 Task: Add the card "SENTRY" for your new game.
Action: Mouse moved to (164, 312)
Screenshot: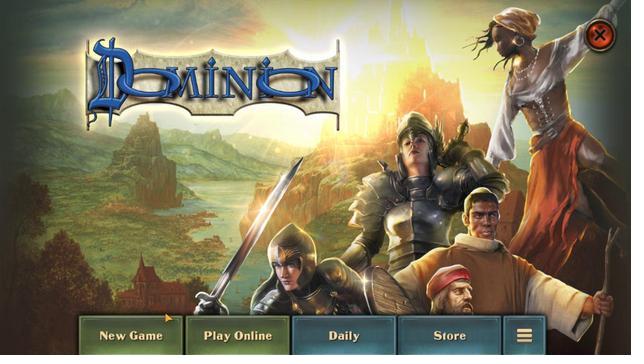 
Action: Mouse pressed left at (164, 312)
Screenshot: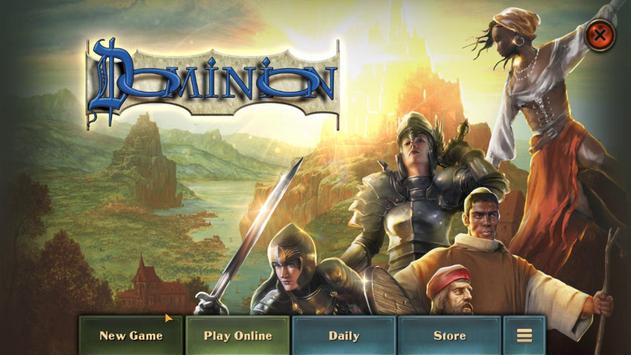 
Action: Mouse moved to (296, 79)
Screenshot: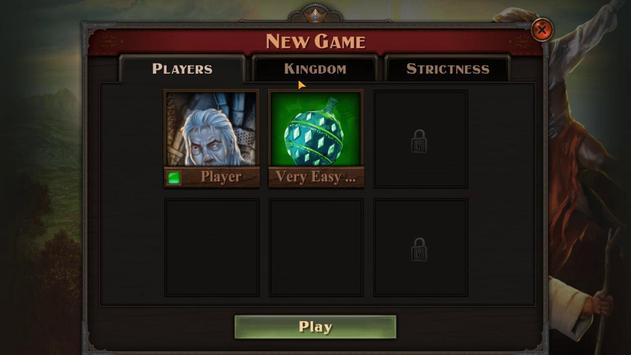
Action: Mouse pressed left at (296, 79)
Screenshot: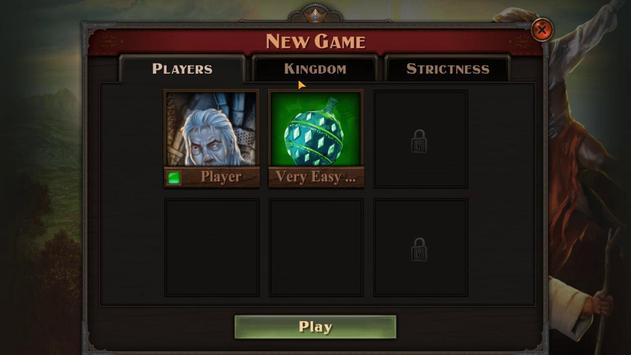 
Action: Mouse moved to (383, 113)
Screenshot: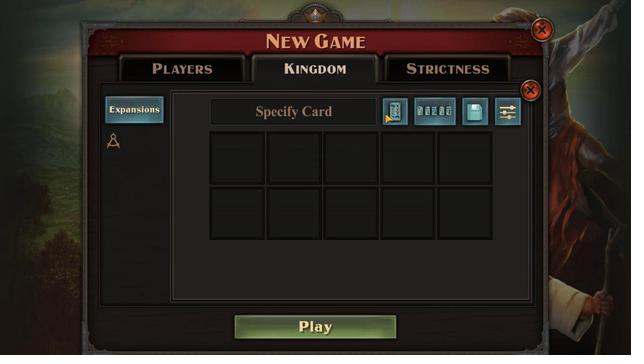 
Action: Mouse pressed left at (383, 113)
Screenshot: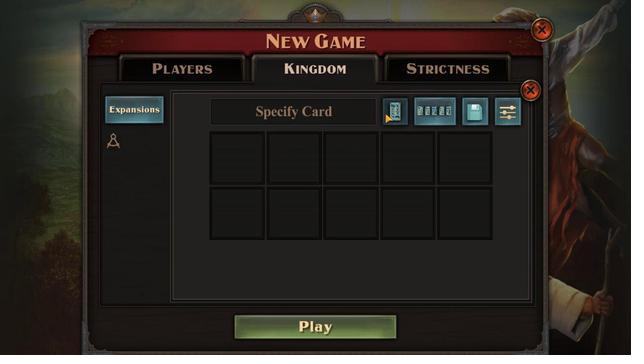 
Action: Mouse moved to (515, 90)
Screenshot: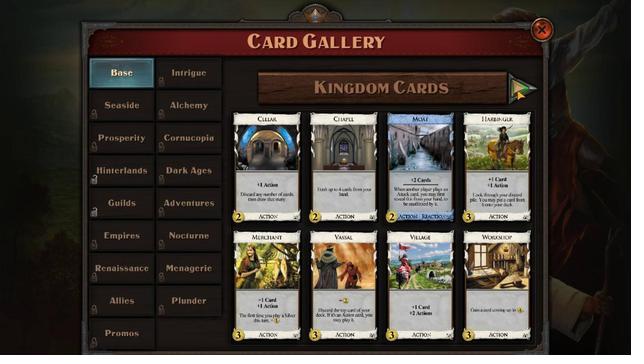 
Action: Mouse pressed left at (515, 90)
Screenshot: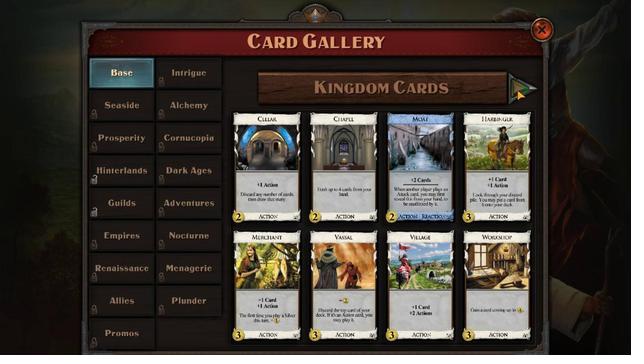 
Action: Mouse pressed left at (515, 90)
Screenshot: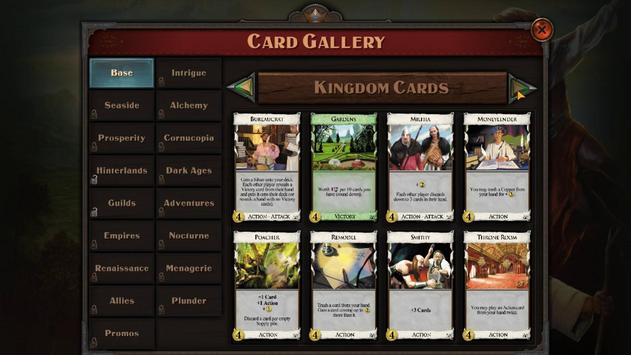 
Action: Mouse moved to (498, 288)
Screenshot: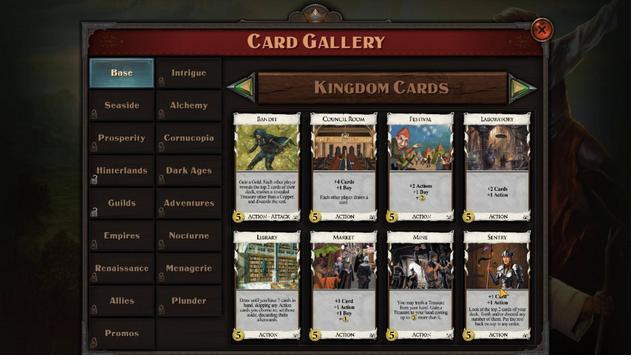 
Action: Mouse pressed left at (498, 288)
Screenshot: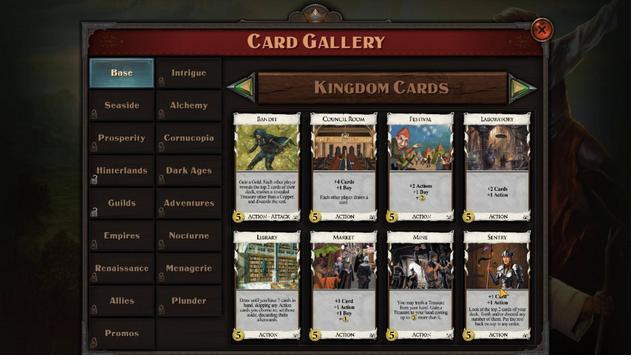 
Action: Mouse moved to (499, 288)
Screenshot: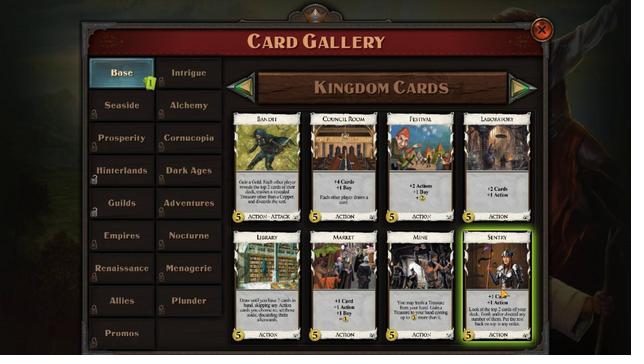 
